 Task: Clear offline items from your Outlook calendar.
Action: Mouse moved to (18, 67)
Screenshot: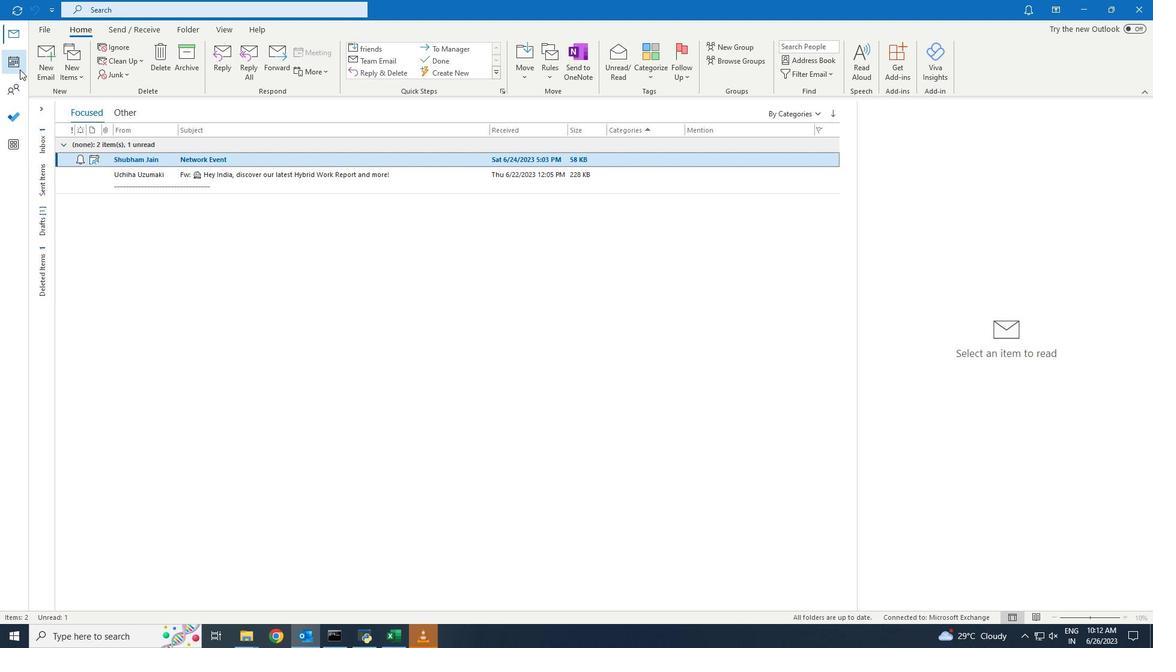 
Action: Mouse pressed left at (18, 67)
Screenshot: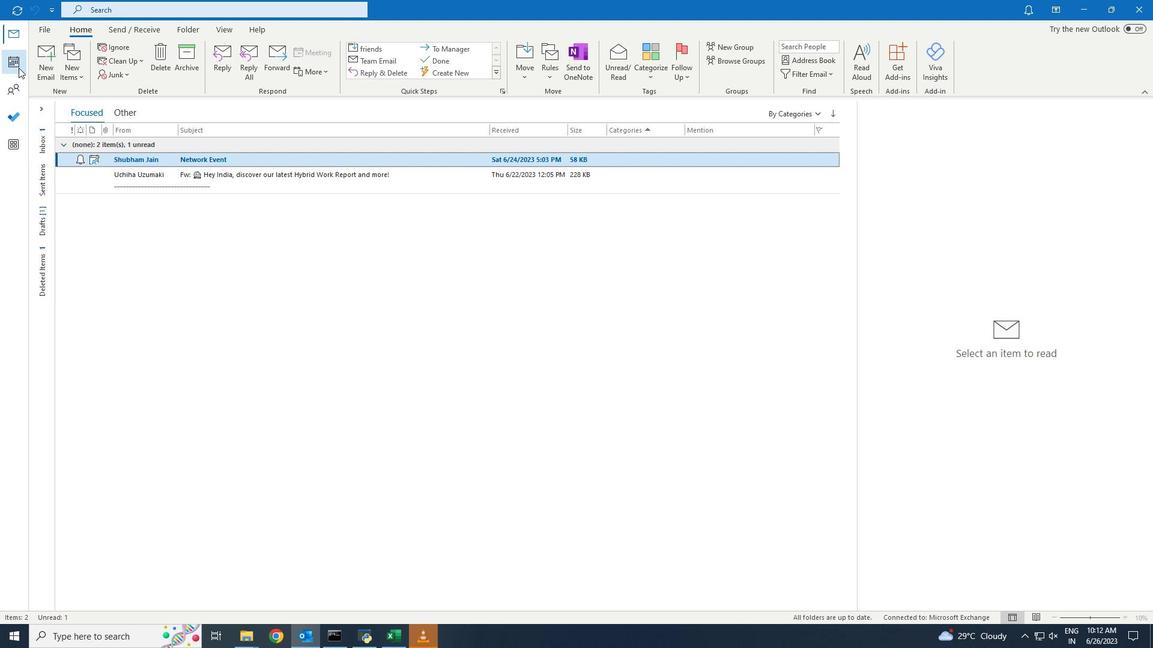 
Action: Mouse moved to (186, 30)
Screenshot: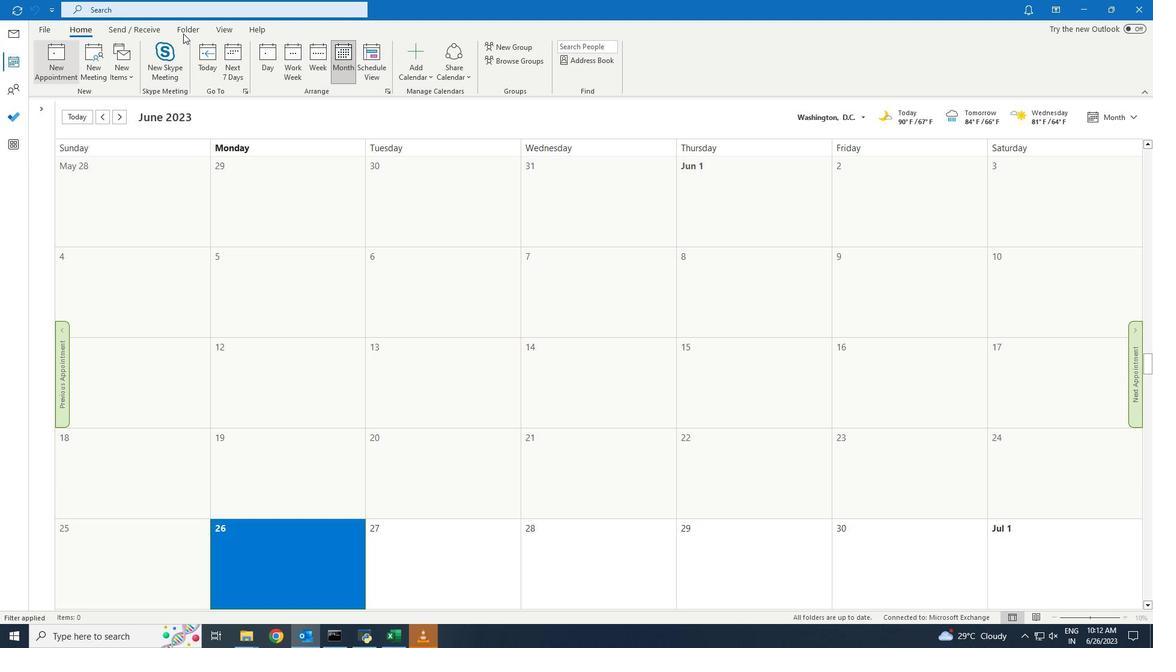 
Action: Mouse pressed left at (186, 30)
Screenshot: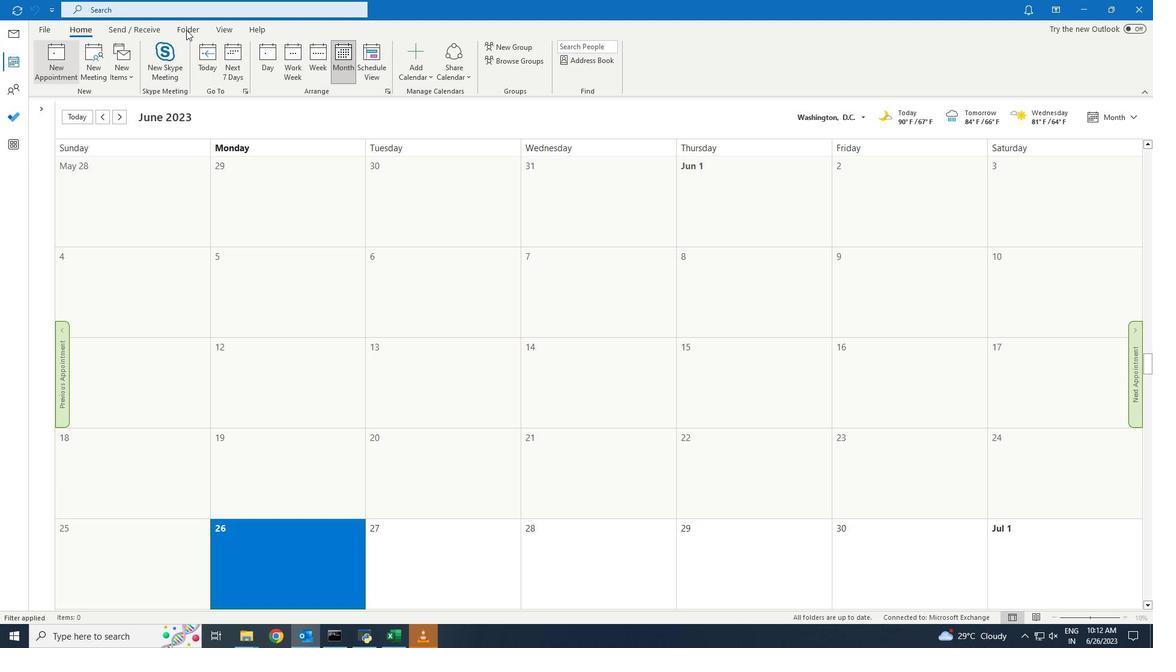 
Action: Mouse moved to (282, 63)
Screenshot: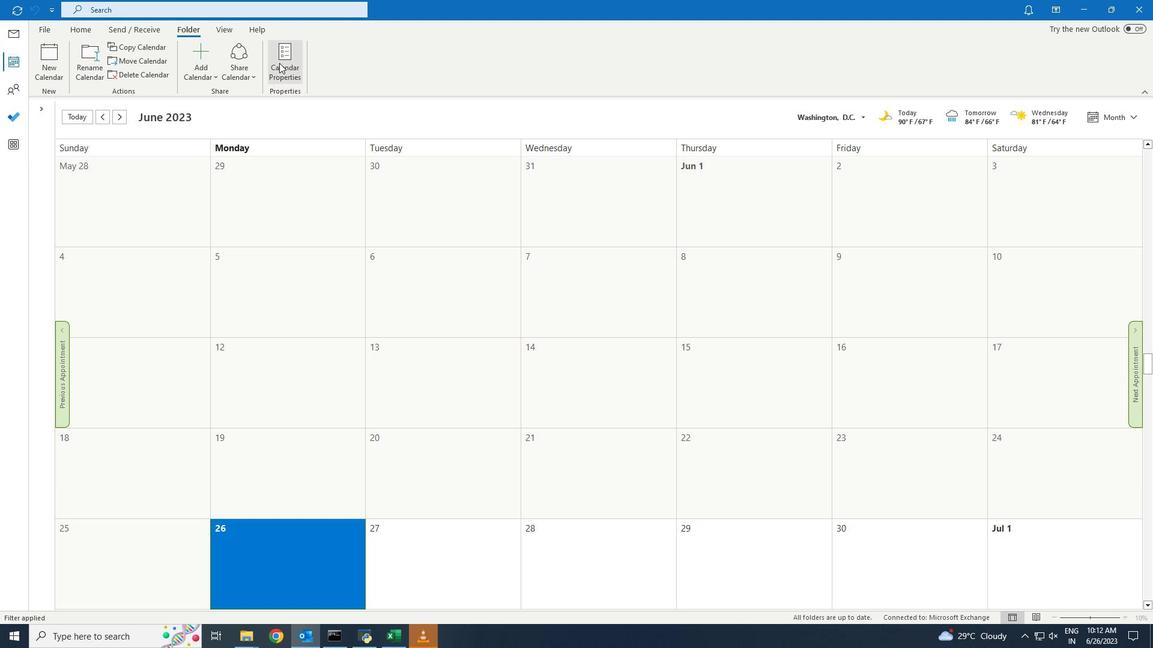 
Action: Mouse pressed left at (282, 63)
Screenshot: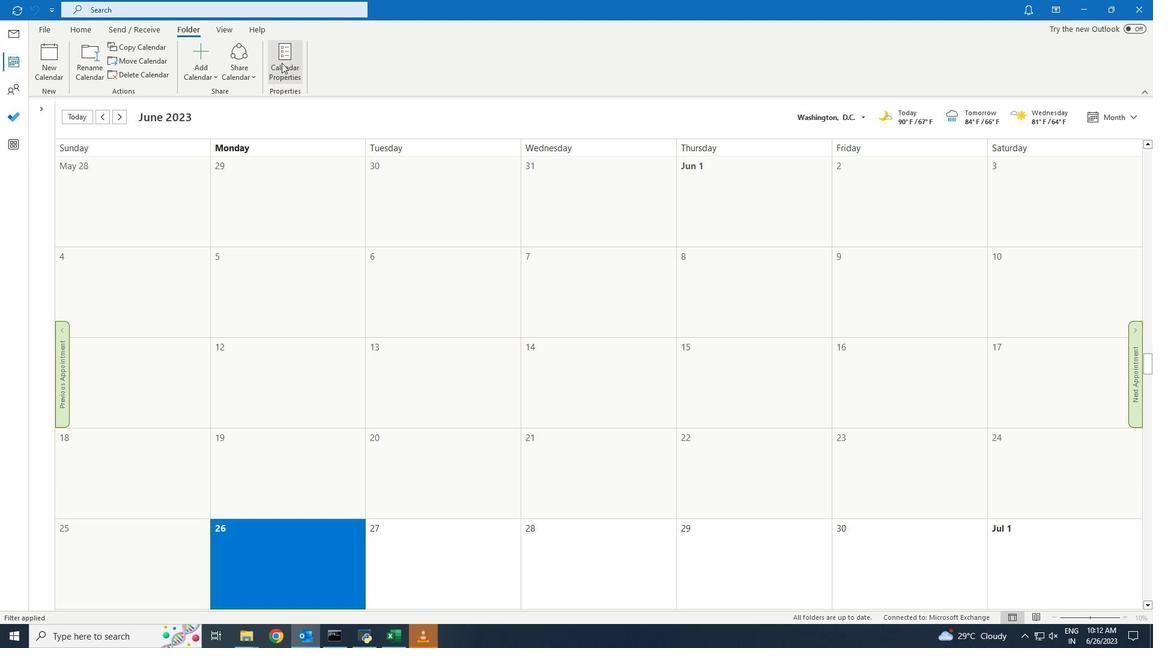 
Action: Mouse moved to (498, 363)
Screenshot: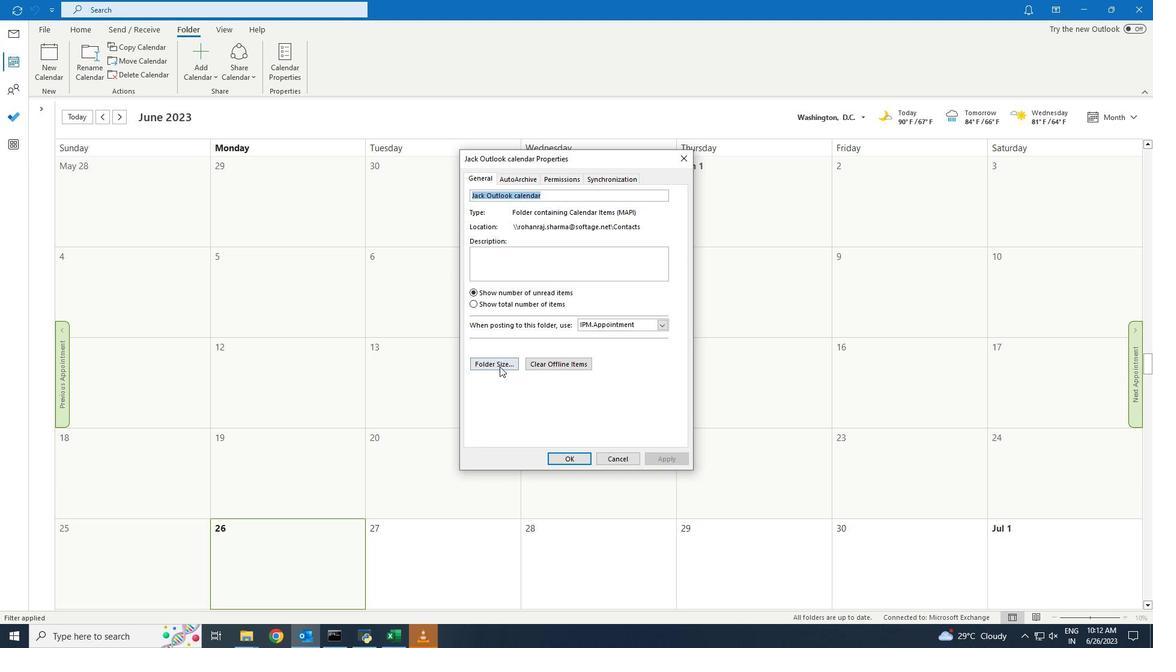 
Action: Mouse pressed left at (498, 363)
Screenshot: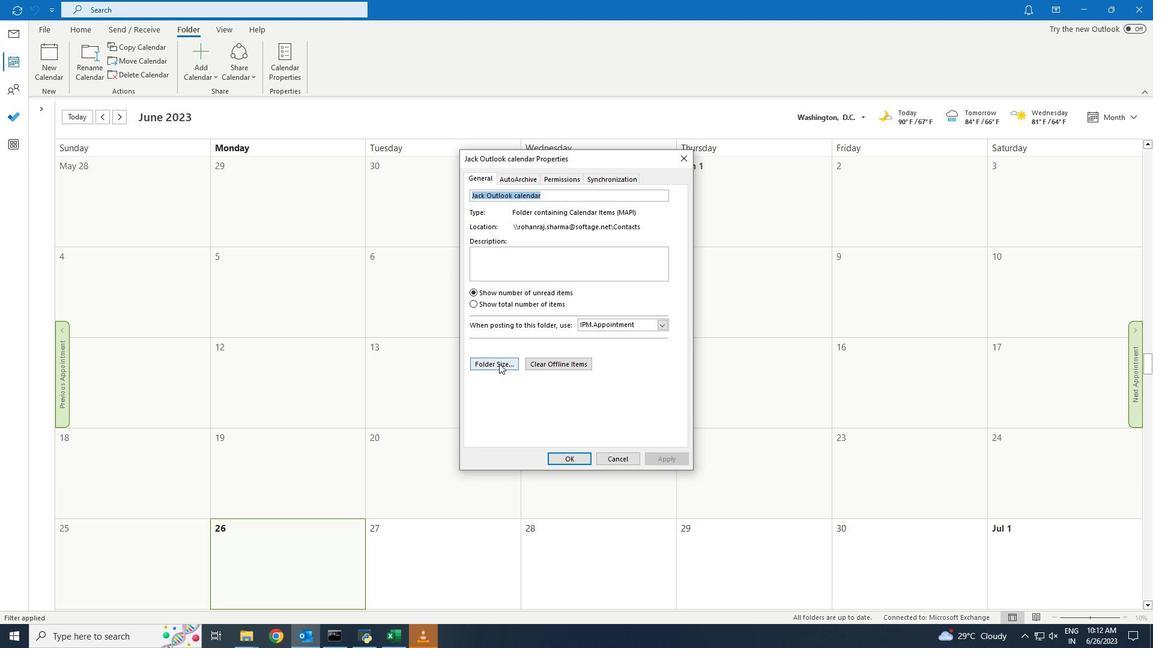 
Action: Mouse moved to (668, 402)
Screenshot: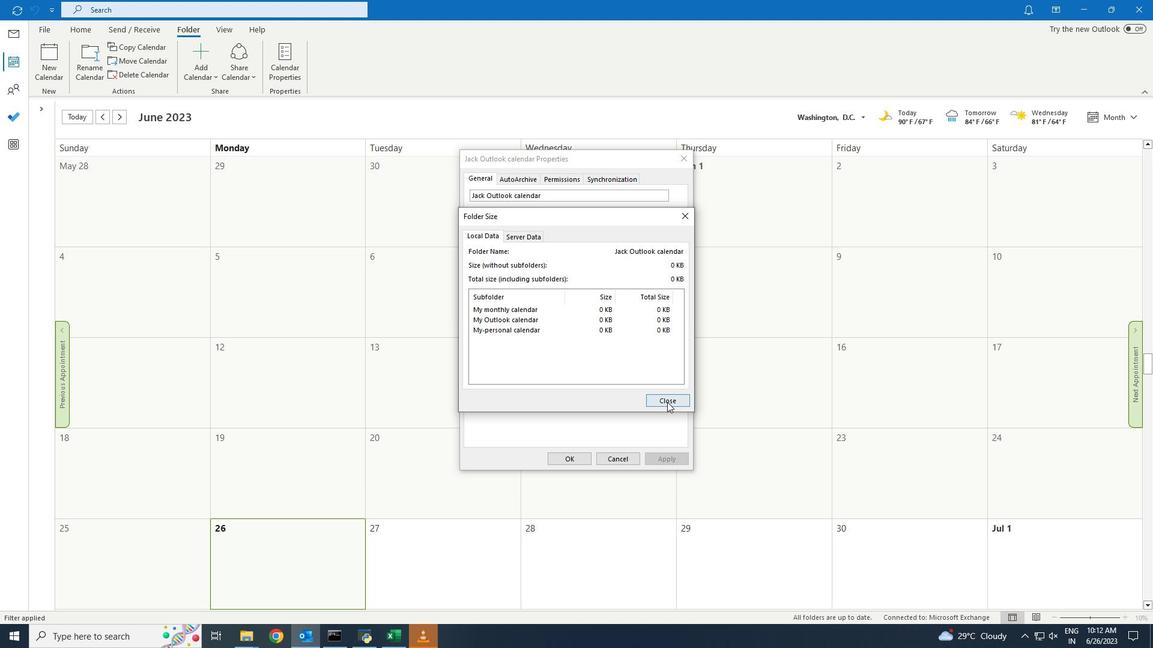 
Action: Mouse pressed left at (668, 402)
Screenshot: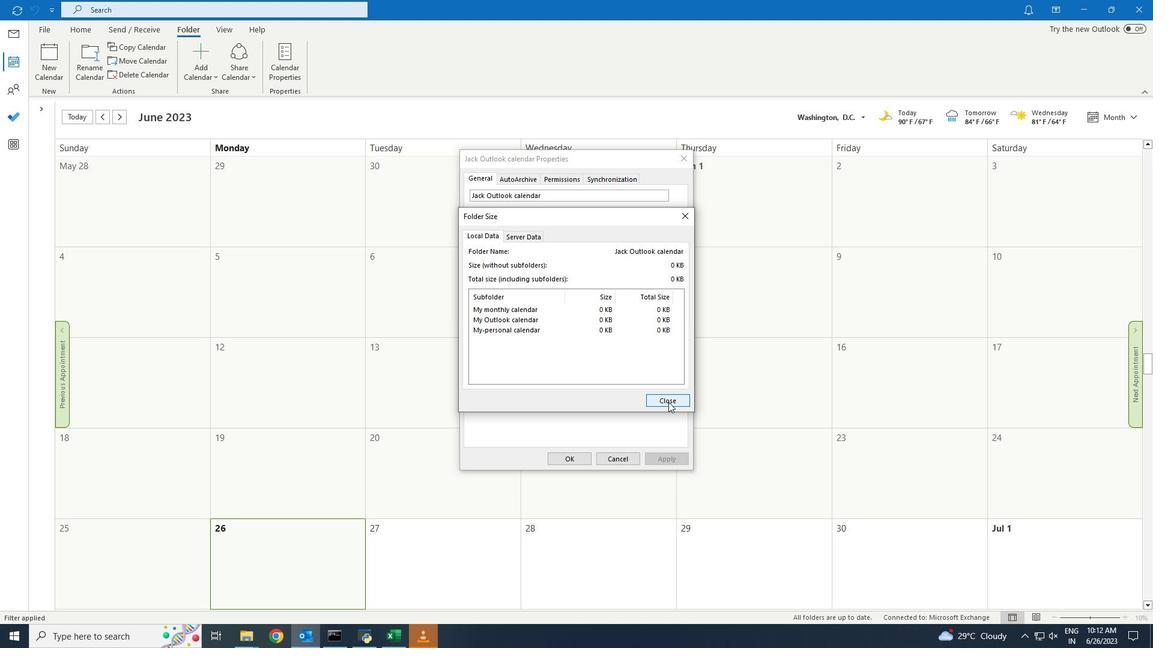 
Action: Mouse moved to (566, 361)
Screenshot: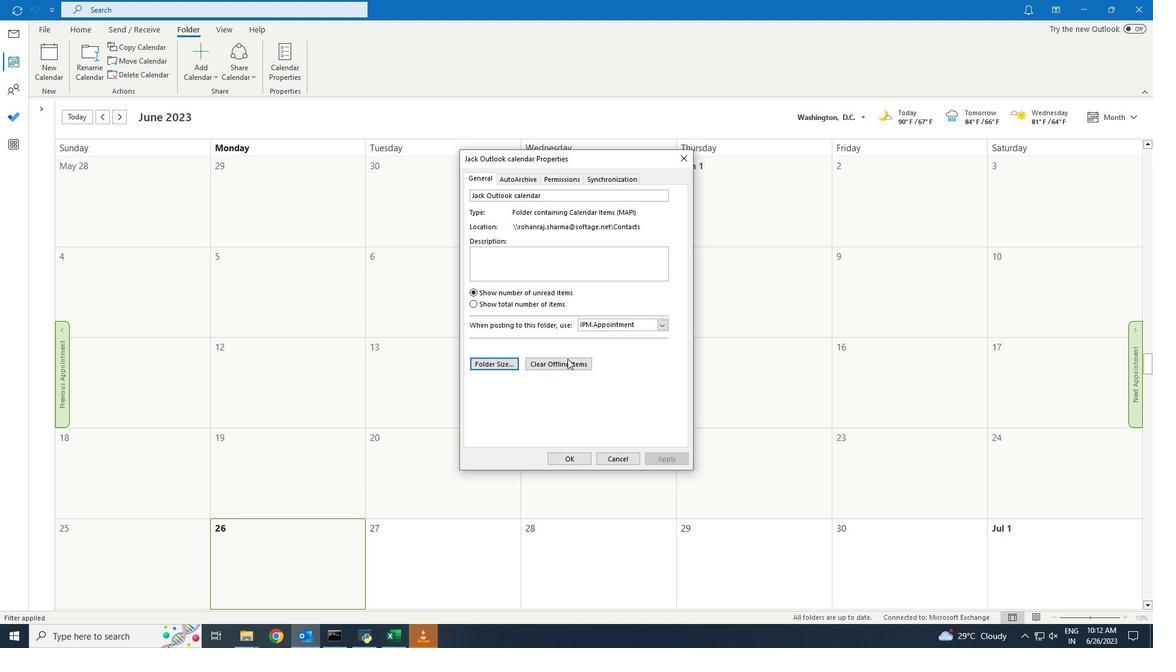 
Action: Mouse pressed left at (566, 361)
Screenshot: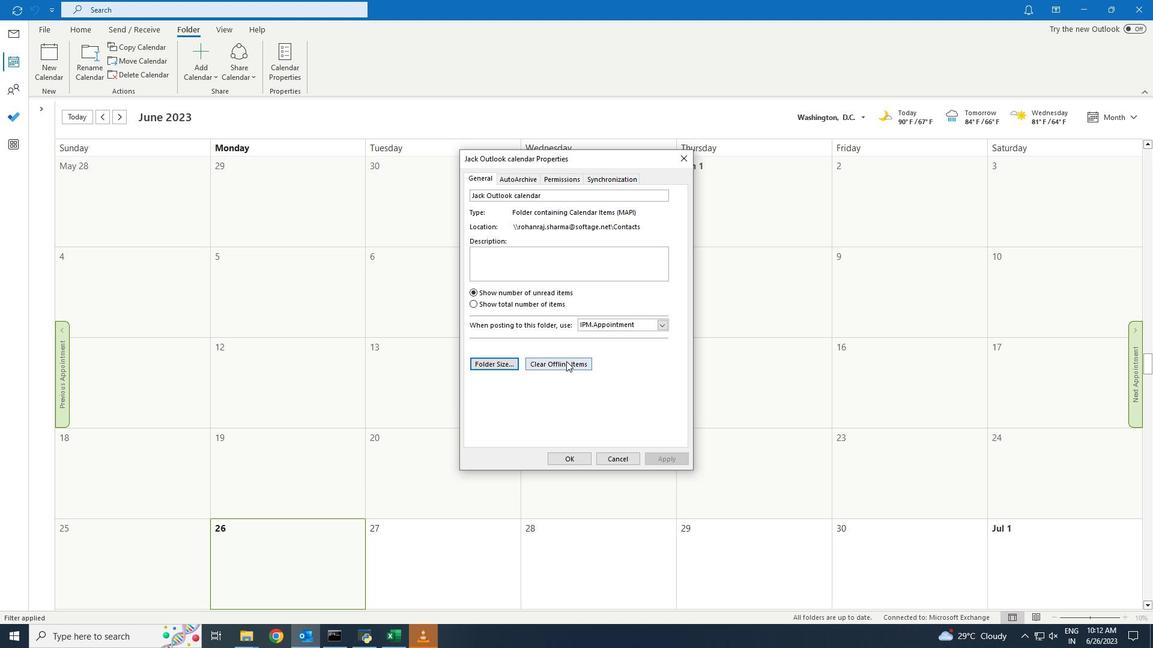 
Action: Mouse moved to (581, 345)
Screenshot: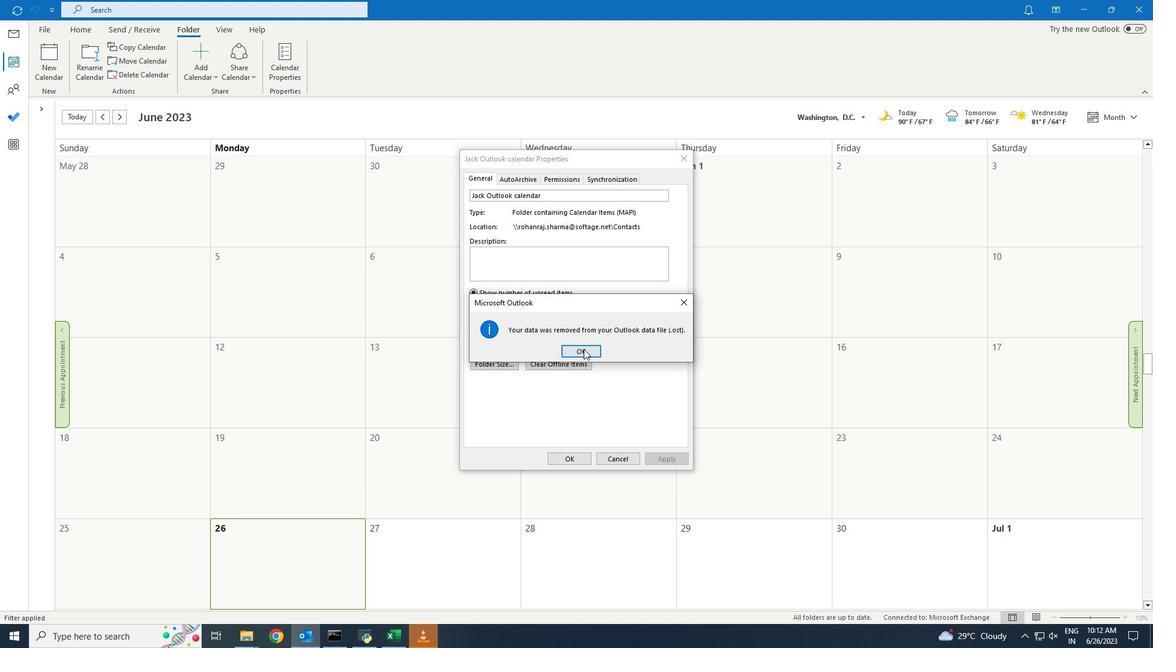 
Action: Mouse pressed left at (581, 345)
Screenshot: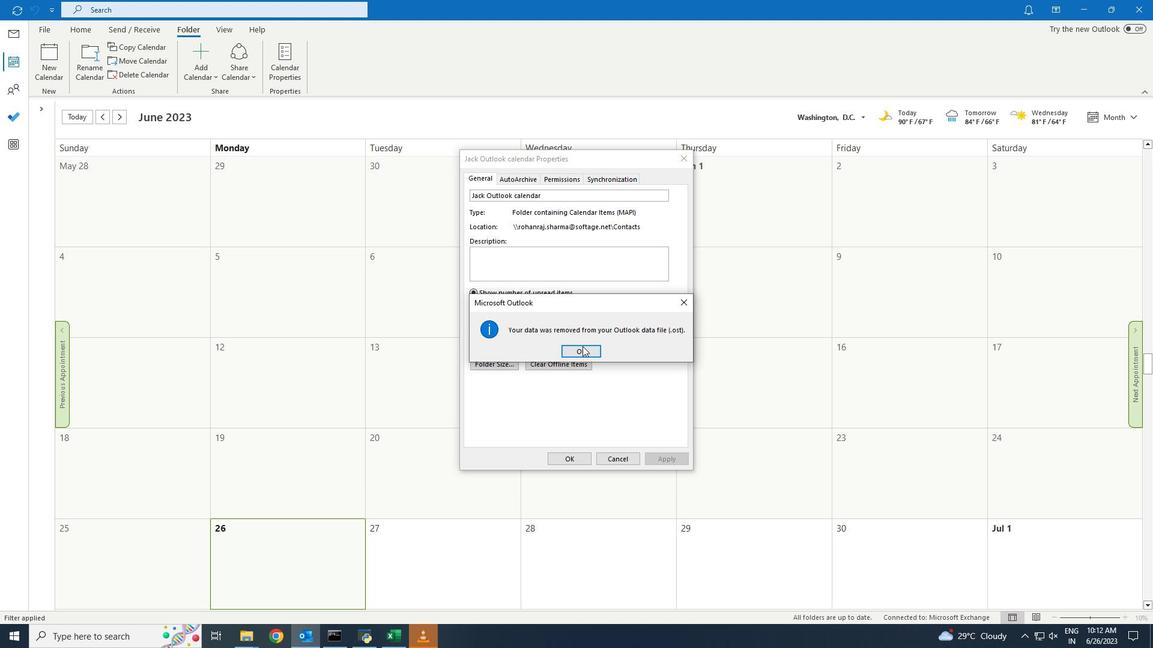 
Action: Mouse moved to (568, 458)
Screenshot: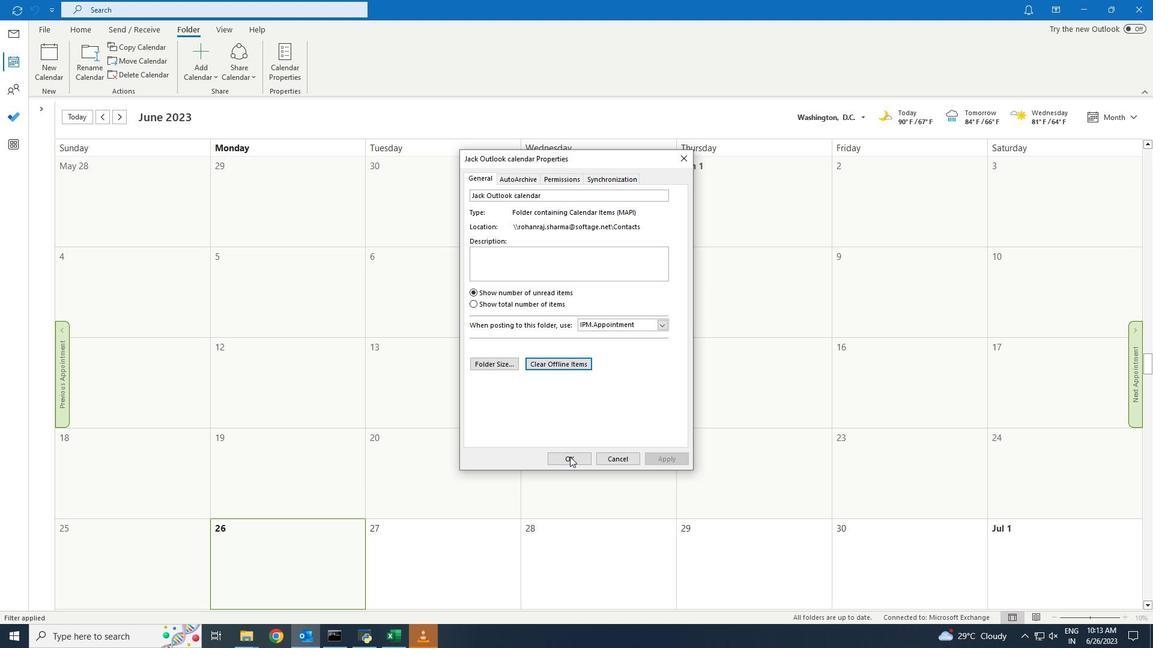 
Action: Mouse pressed left at (568, 458)
Screenshot: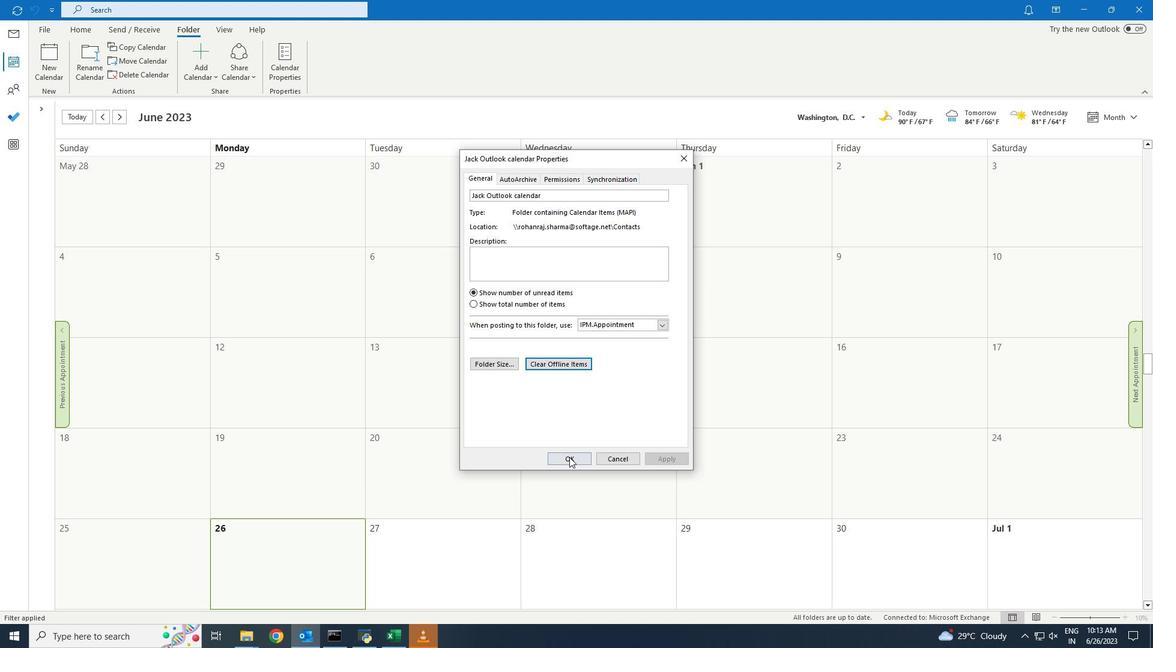 
Action: Mouse moved to (569, 464)
Screenshot: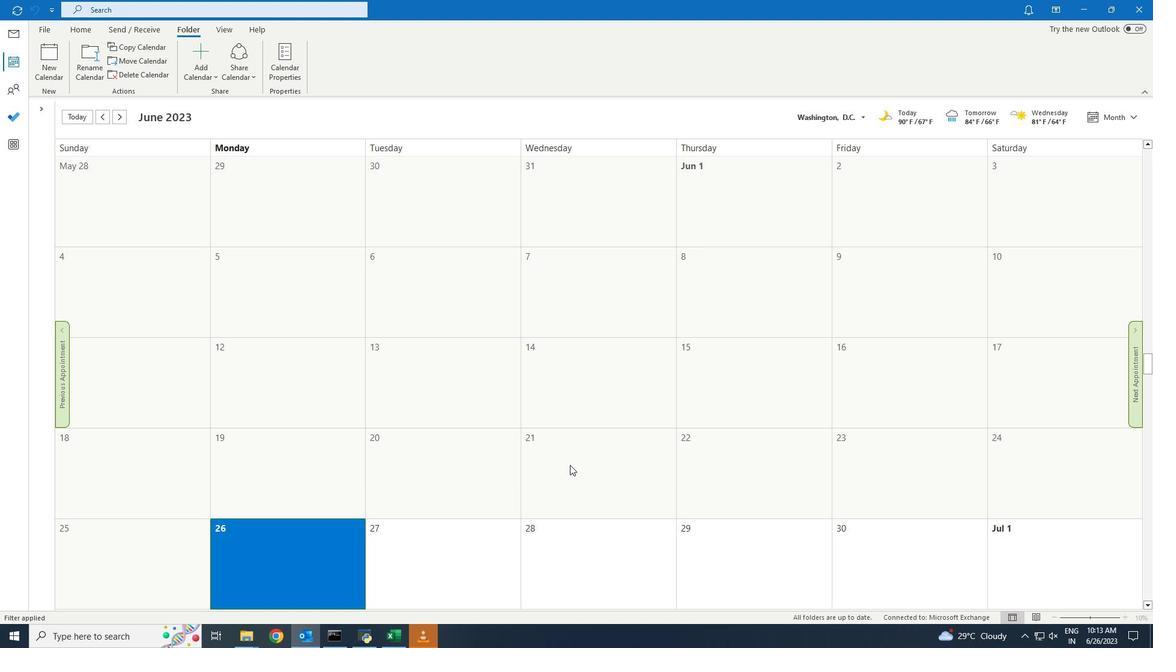 
